 Task: Apply italic to the description text.
Action: Mouse moved to (459, 424)
Screenshot: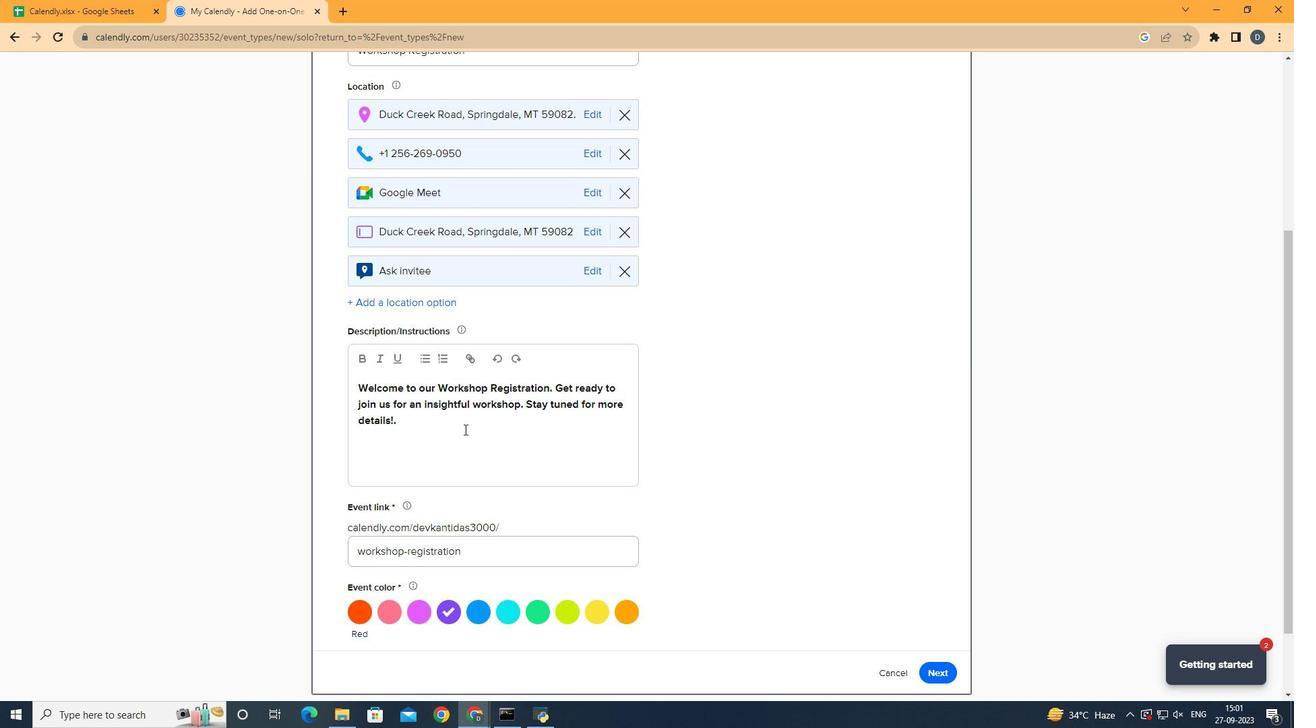 
Action: Mouse pressed left at (459, 424)
Screenshot: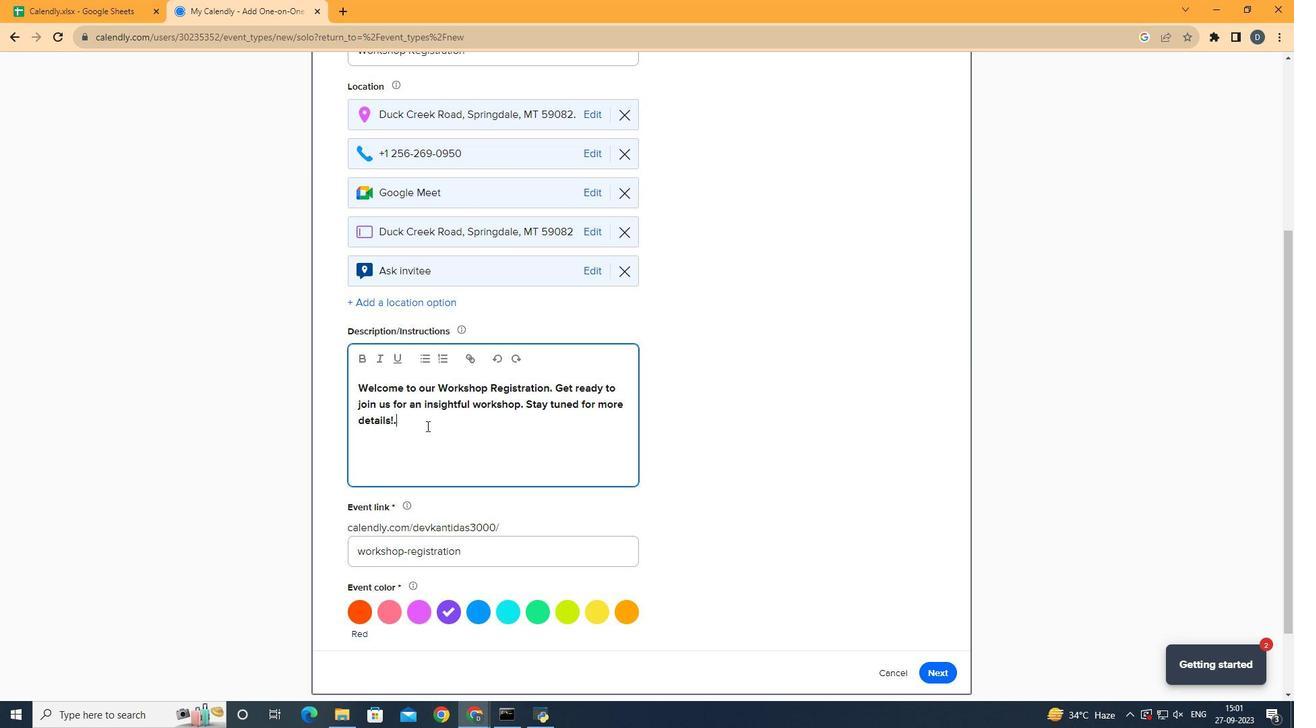 
Action: Mouse moved to (369, 355)
Screenshot: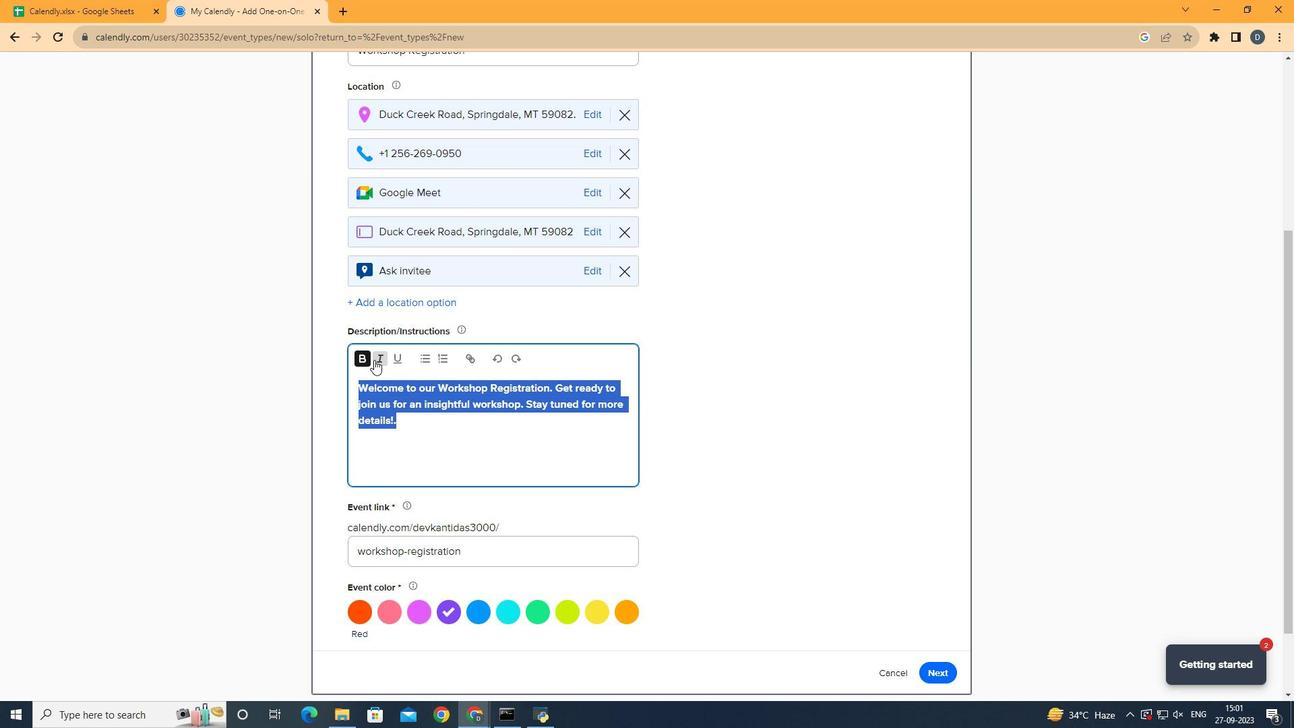 
Action: Mouse pressed left at (369, 355)
Screenshot: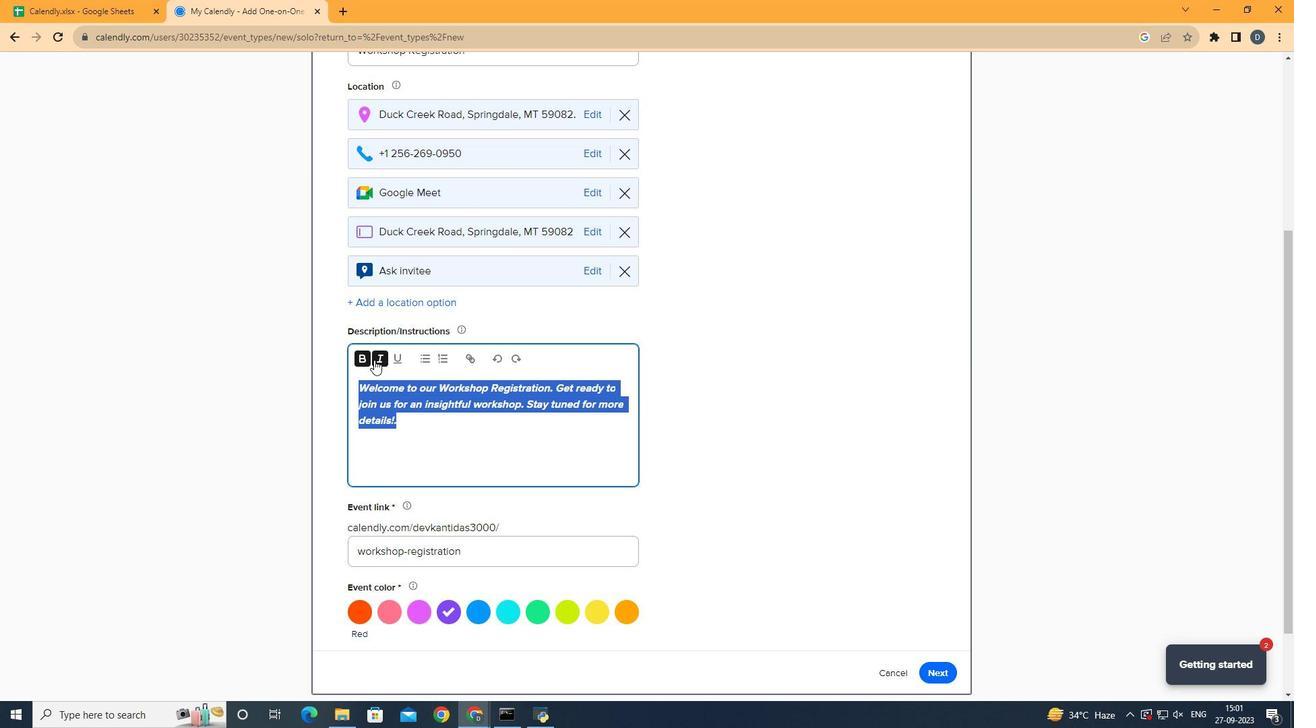 
Action: Mouse moved to (577, 430)
Screenshot: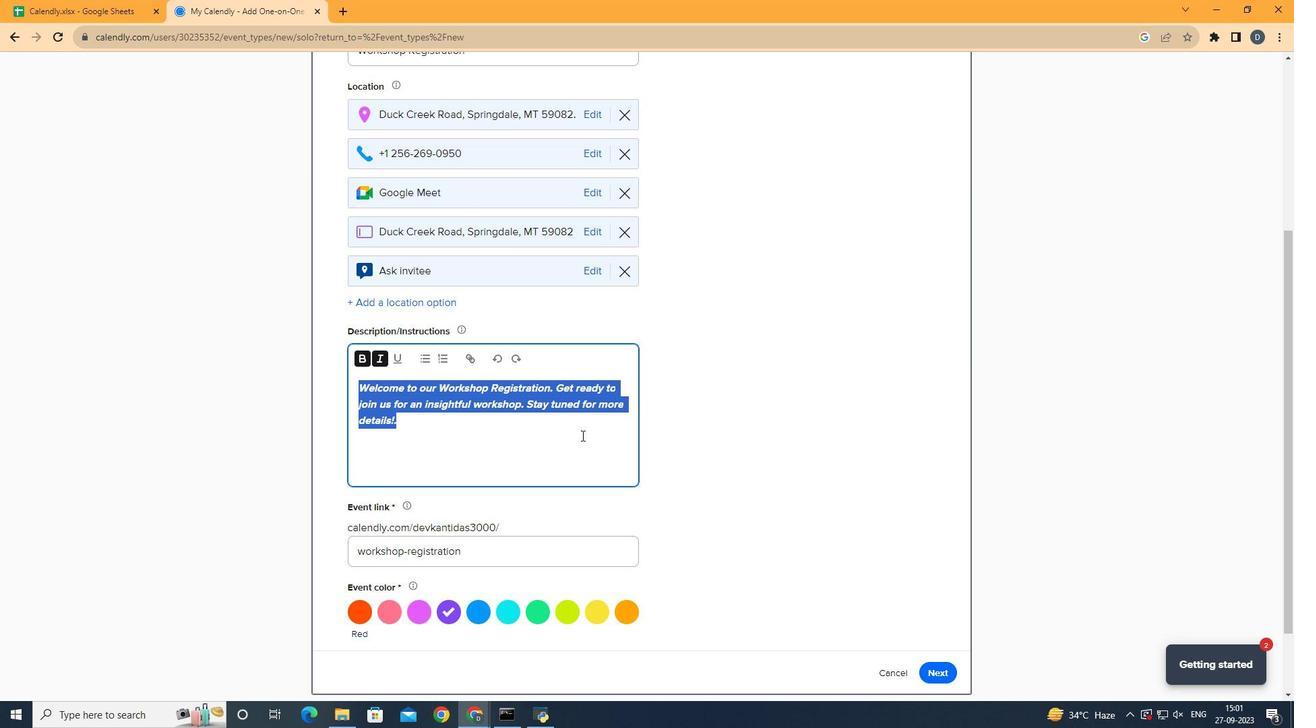 
Action: Mouse pressed left at (577, 430)
Screenshot: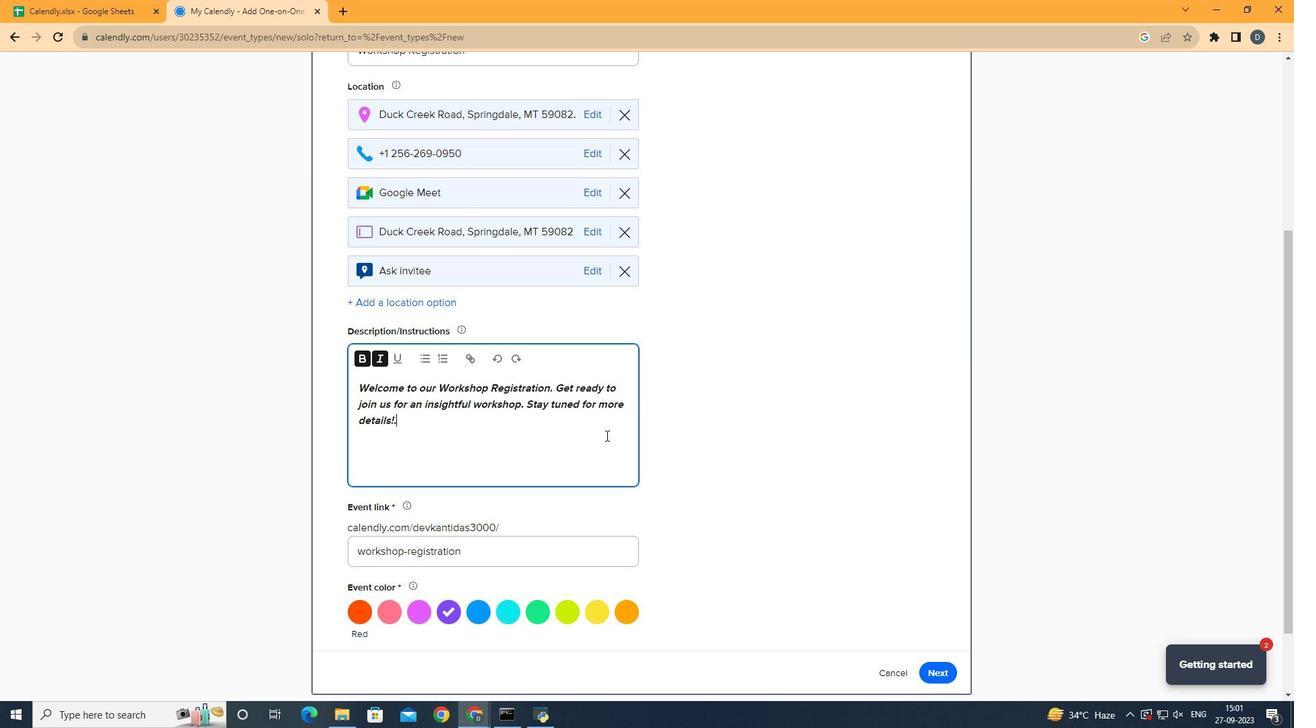 
Action: Mouse moved to (733, 422)
Screenshot: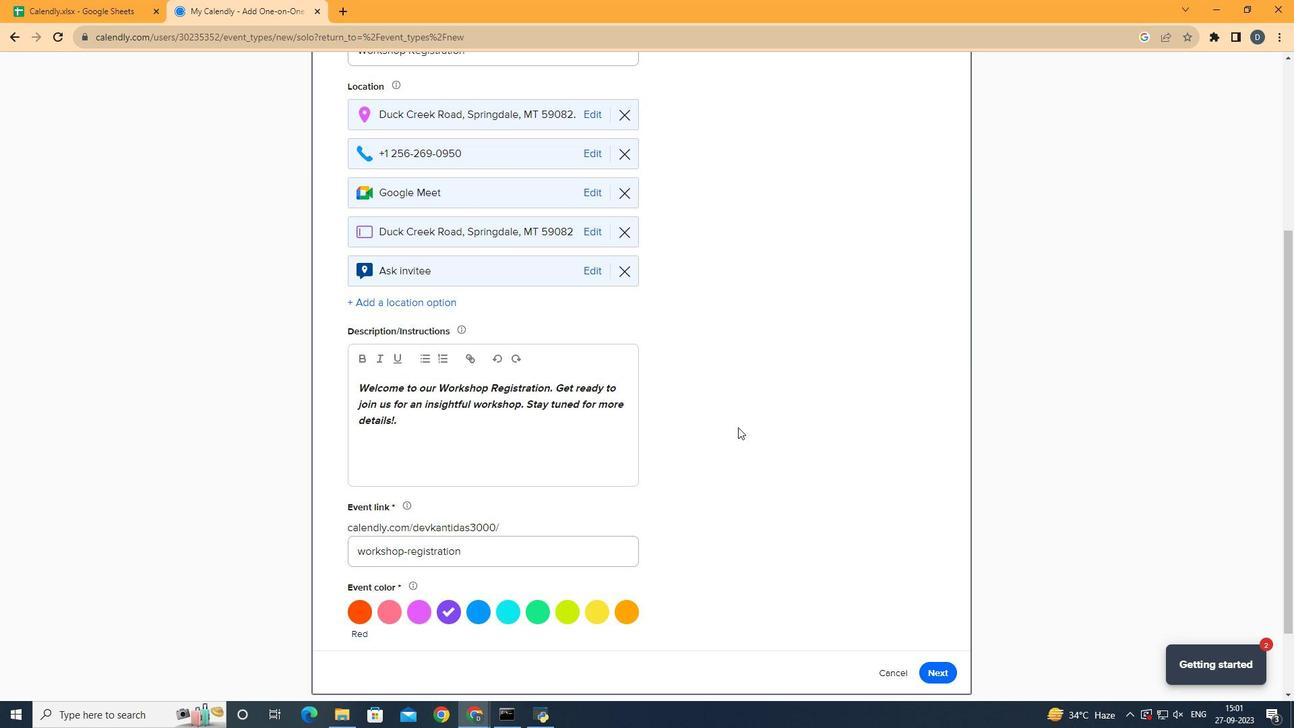 
Action: Mouse pressed left at (733, 422)
Screenshot: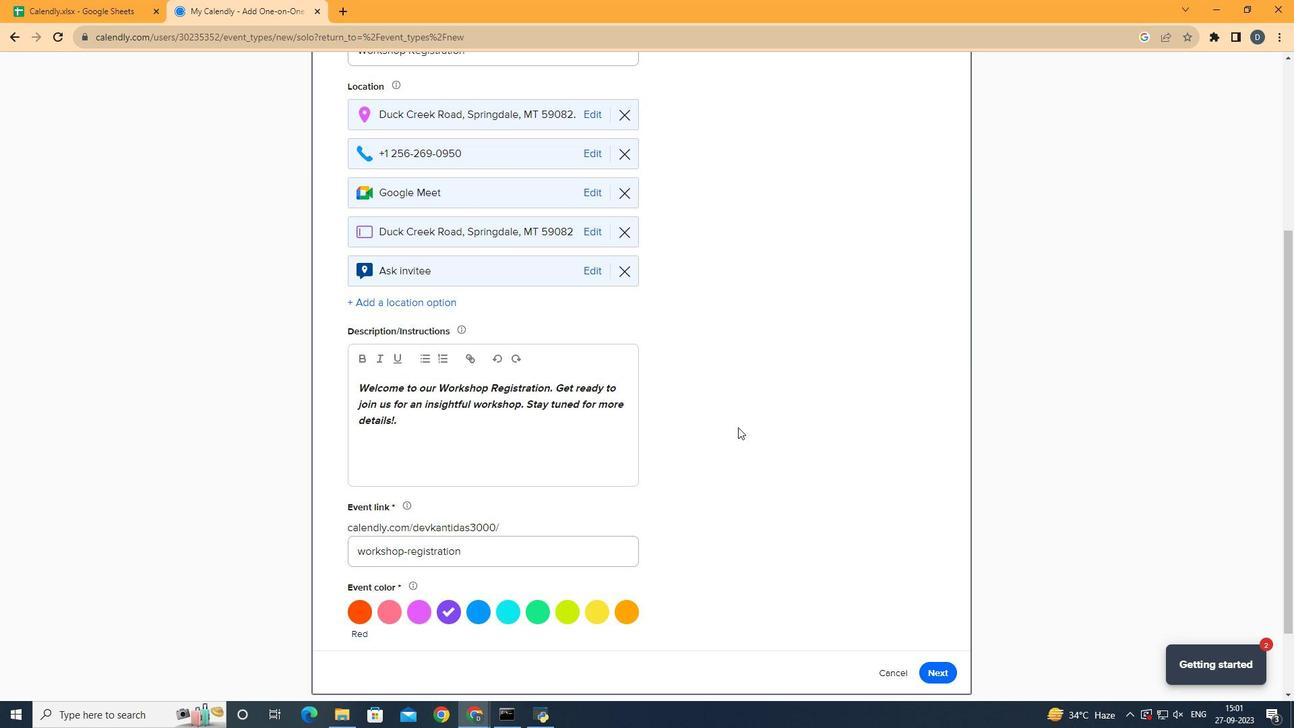 
